 Task: Create a rule from the Recommended list, Task Added to this Project -> add SubTasks in the project BridgeForge with SubTasks Gather and Analyse Requirements , Design and Implement Solution , System Test and UAT , Release to Production / Go Live
Action: Mouse moved to (954, 85)
Screenshot: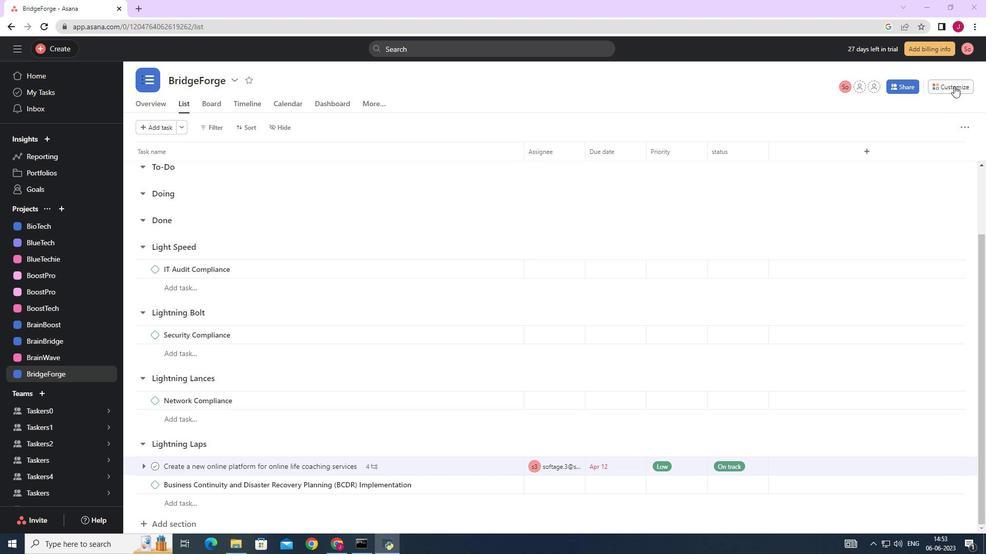 
Action: Mouse pressed left at (954, 85)
Screenshot: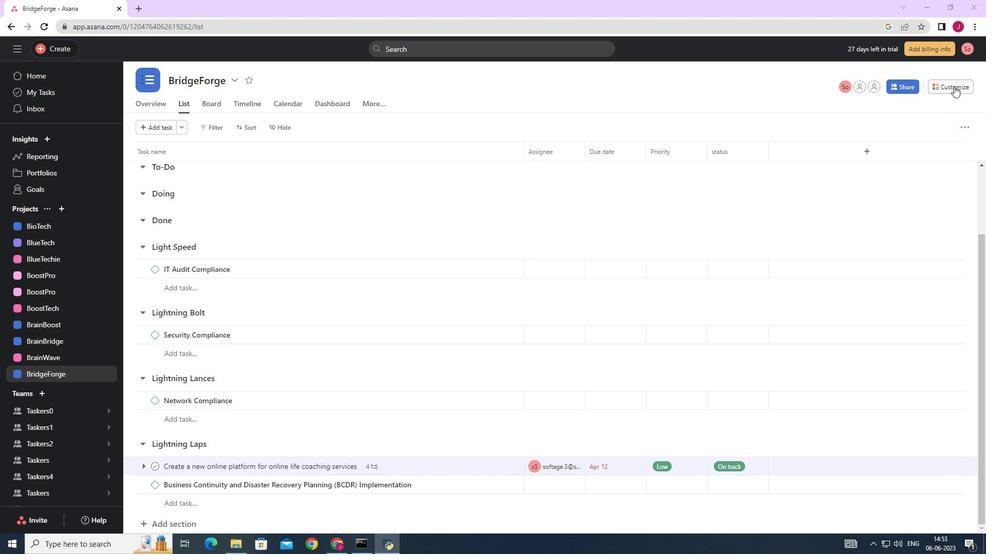 
Action: Mouse moved to (761, 225)
Screenshot: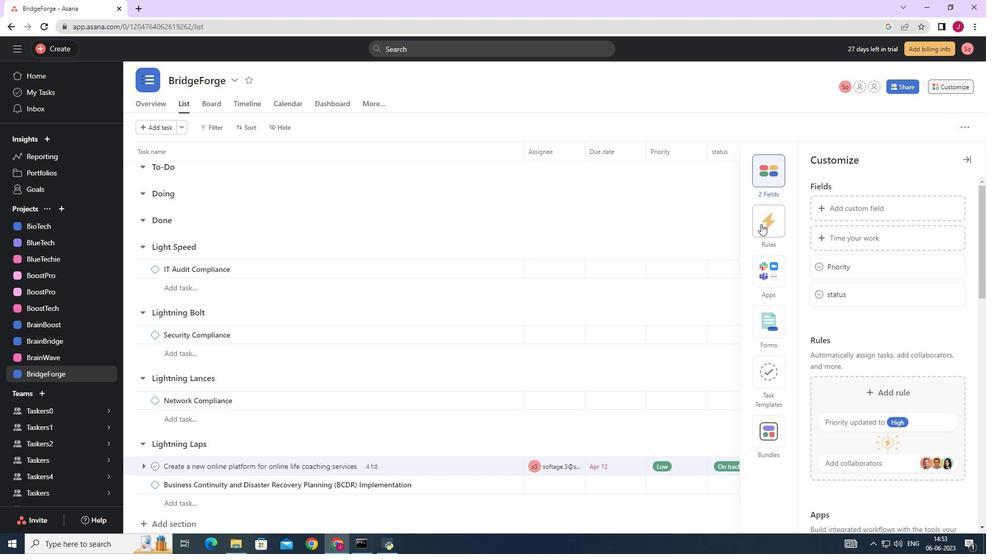 
Action: Mouse pressed left at (761, 225)
Screenshot: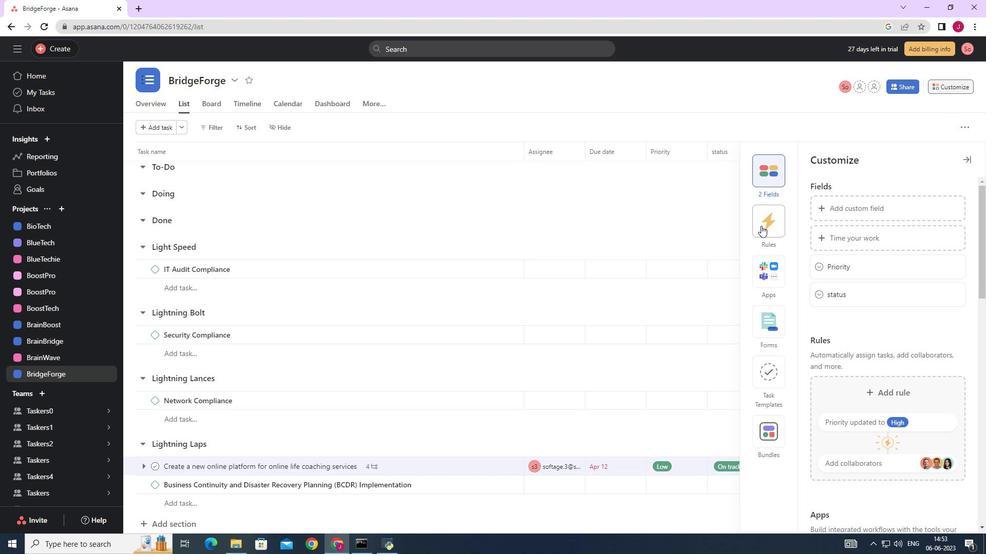 
Action: Mouse moved to (865, 241)
Screenshot: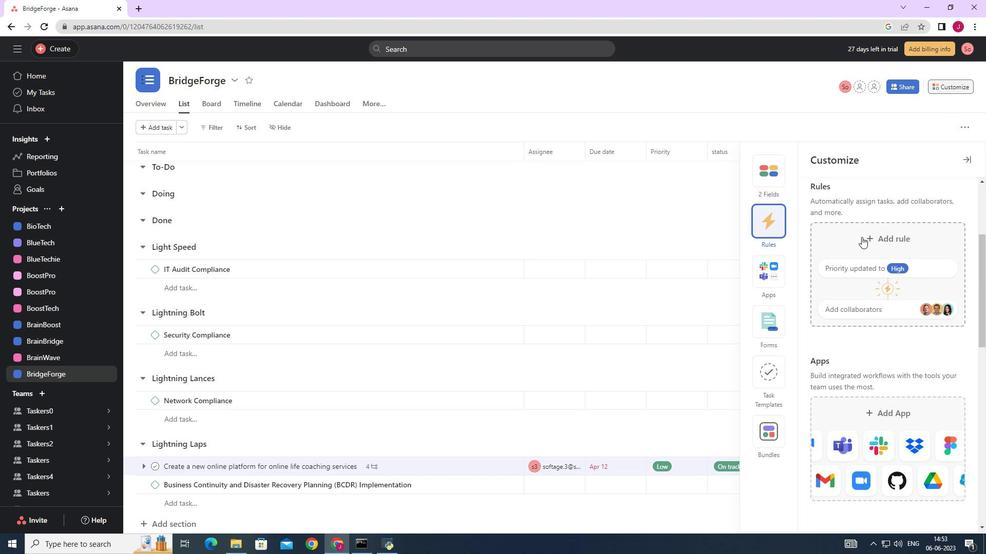 
Action: Mouse pressed left at (865, 241)
Screenshot: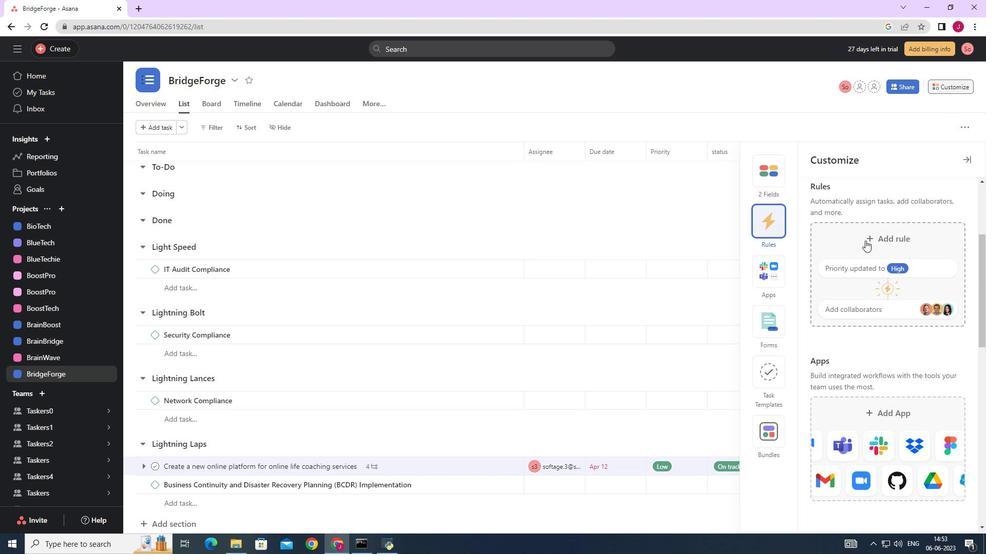 
Action: Mouse moved to (413, 157)
Screenshot: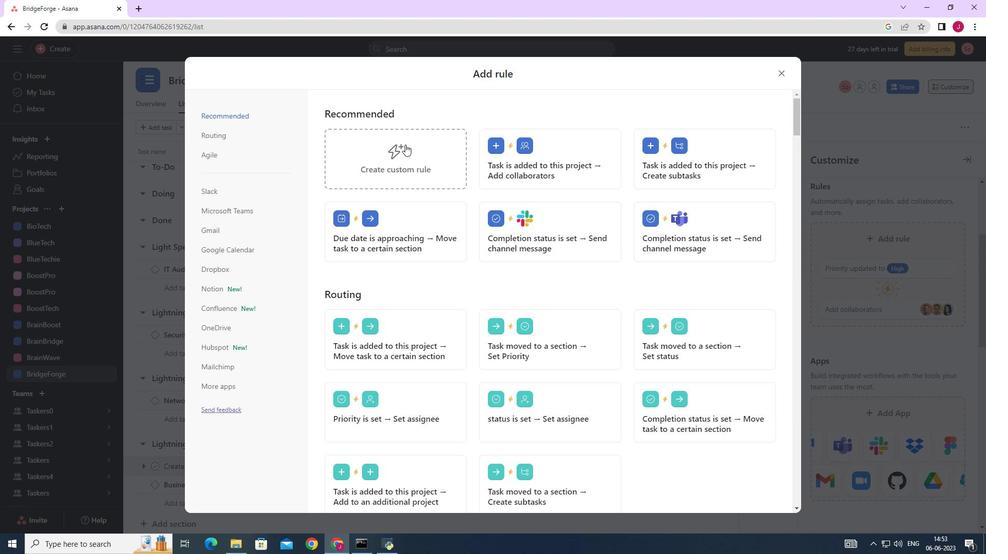 
Action: Mouse pressed left at (413, 157)
Screenshot: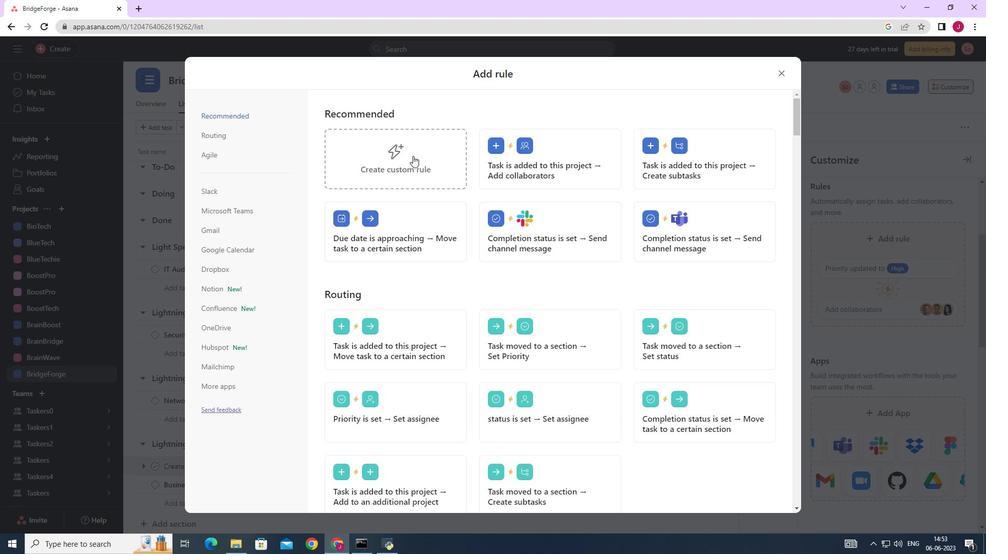 
Action: Mouse moved to (464, 271)
Screenshot: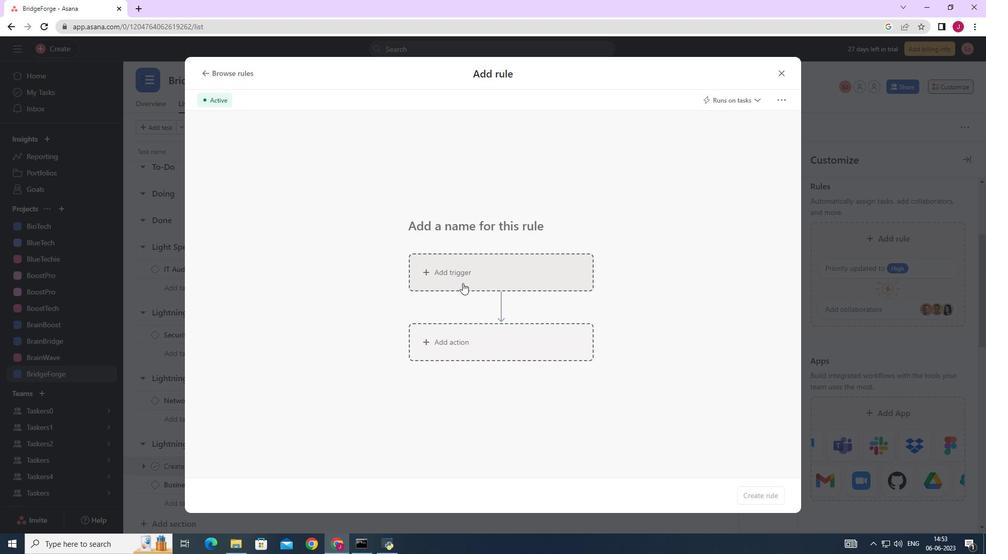 
Action: Mouse pressed left at (464, 271)
Screenshot: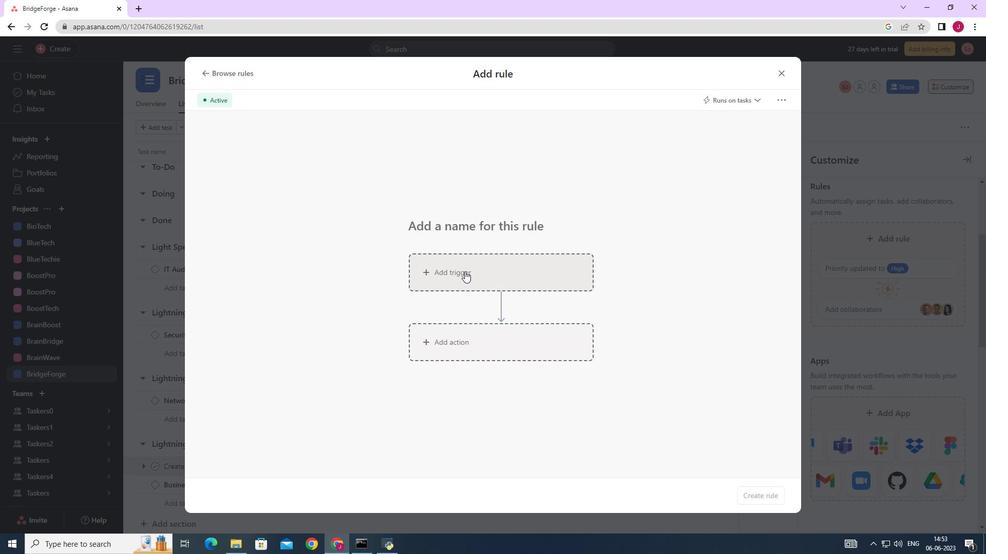 
Action: Mouse moved to (417, 326)
Screenshot: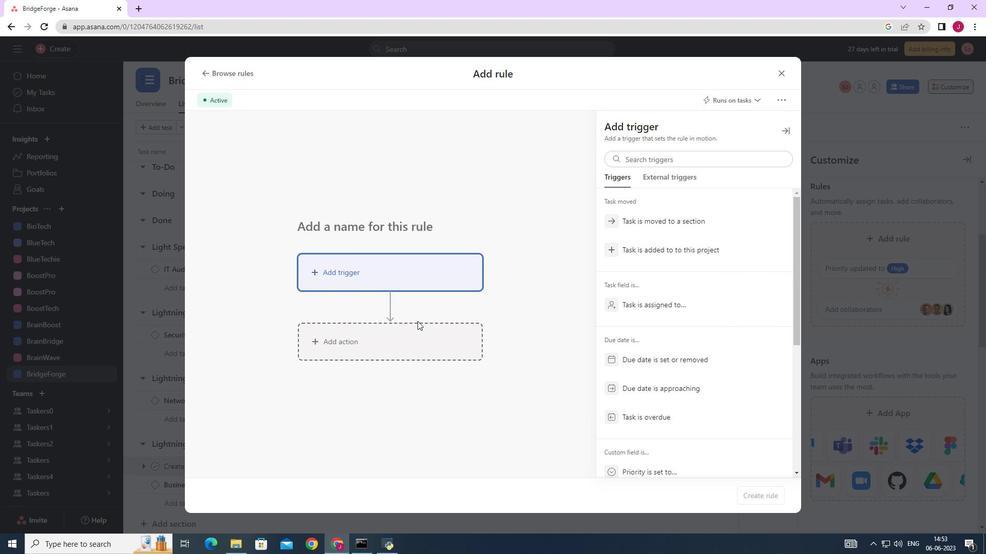
Action: Mouse pressed left at (417, 326)
Screenshot: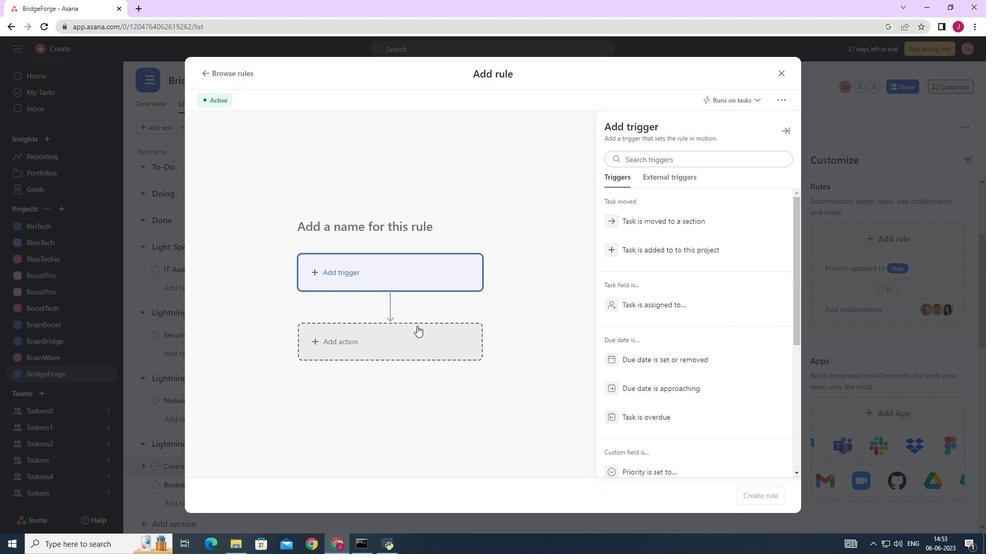 
Action: Mouse moved to (448, 342)
Screenshot: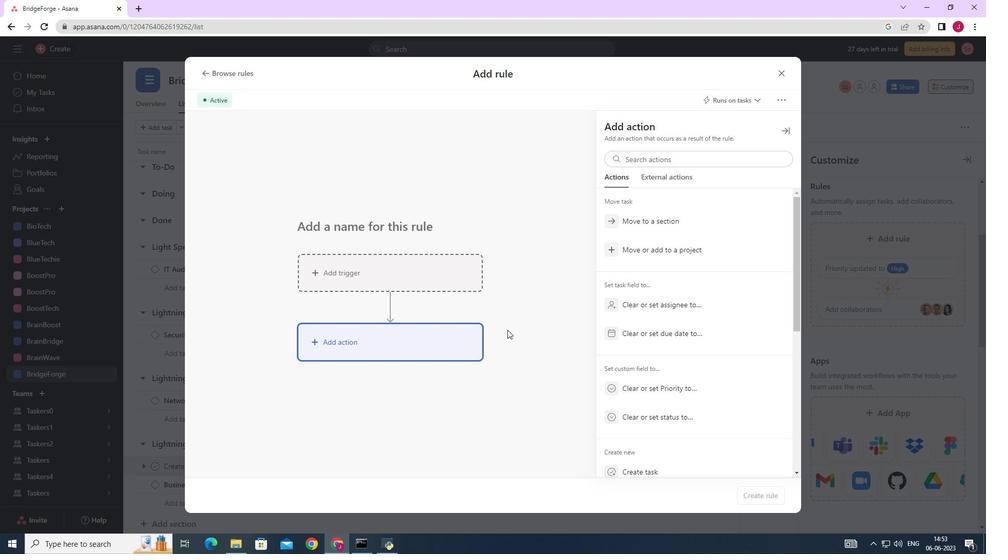 
Action: Mouse pressed left at (448, 342)
Screenshot: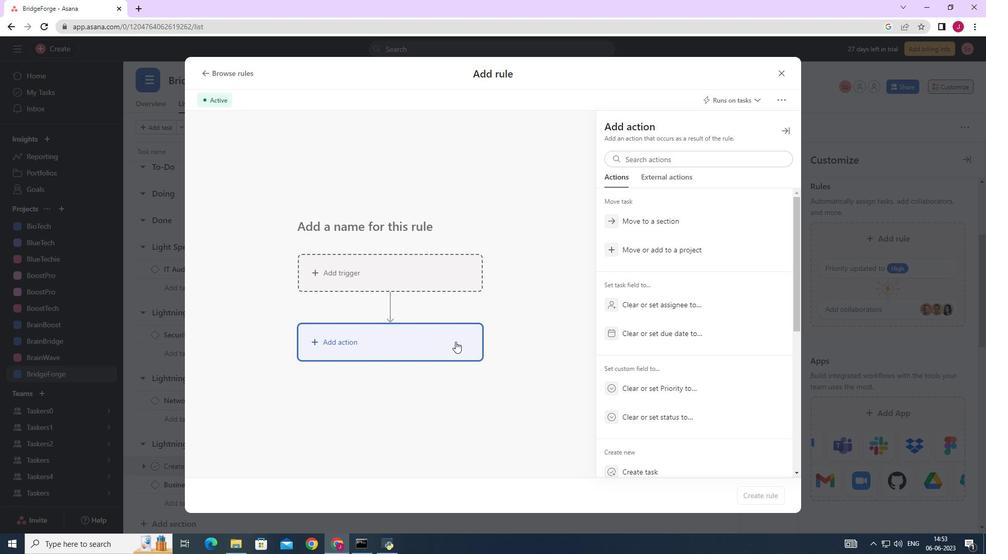 
Action: Mouse moved to (599, 311)
Screenshot: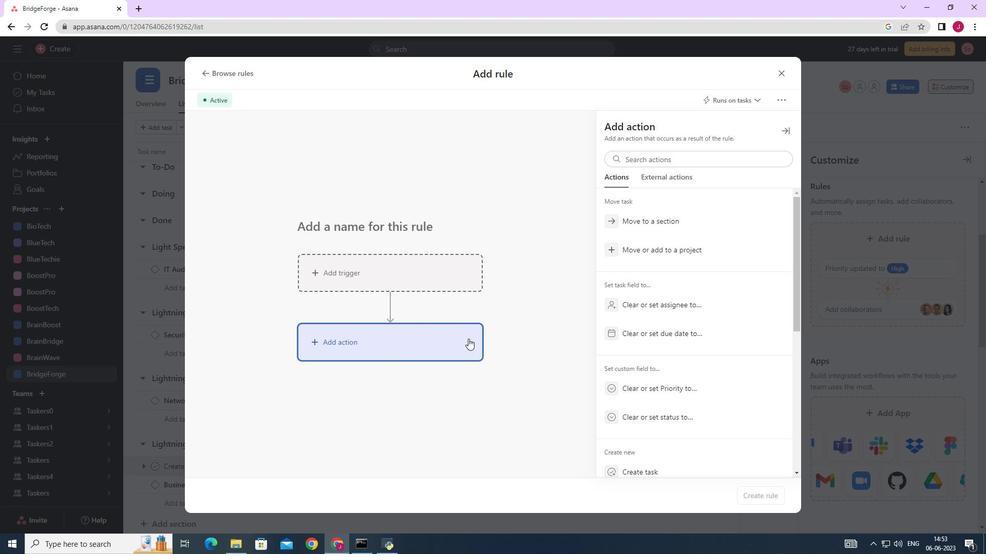 
Action: Mouse scrolled (599, 311) with delta (0, 0)
Screenshot: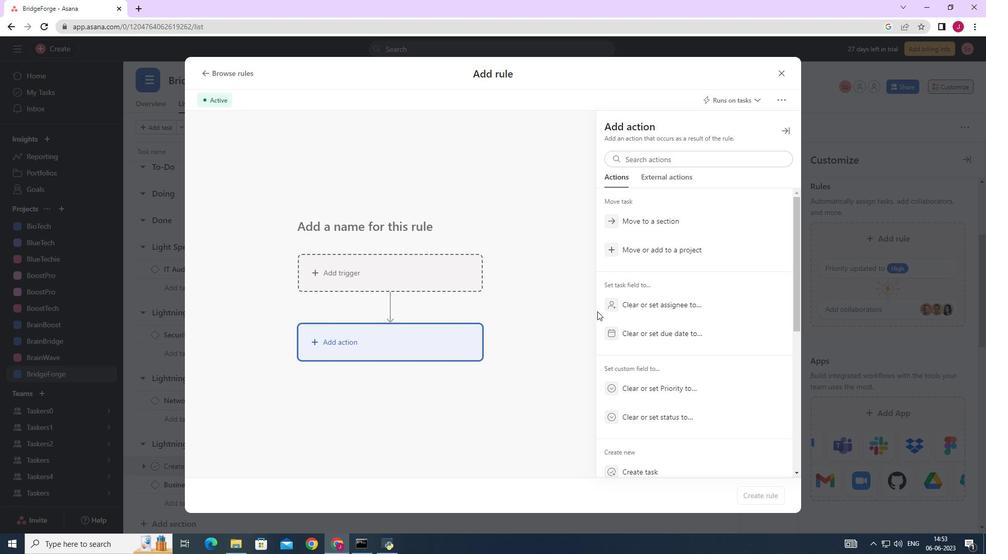 
Action: Mouse scrolled (599, 311) with delta (0, 0)
Screenshot: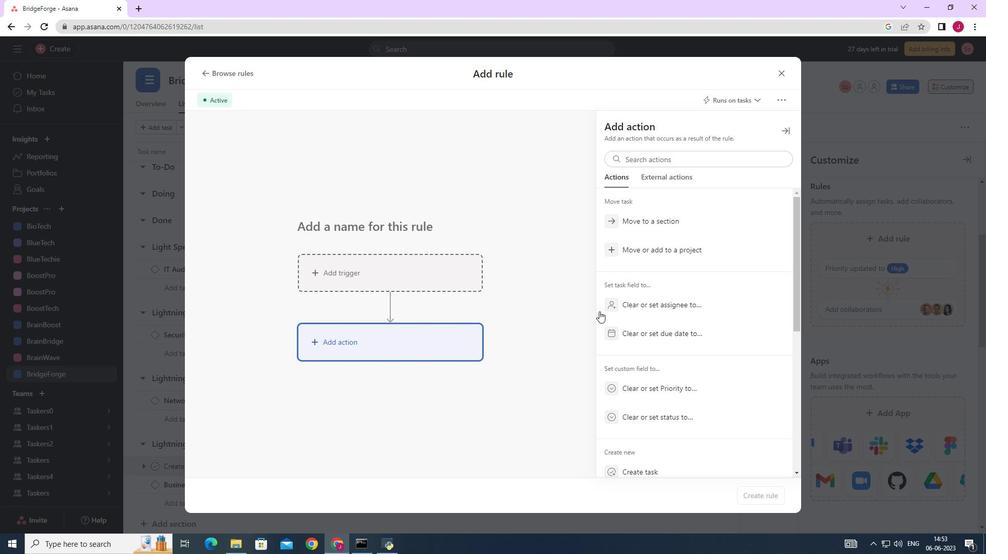 
Action: Mouse scrolled (599, 311) with delta (0, 0)
Screenshot: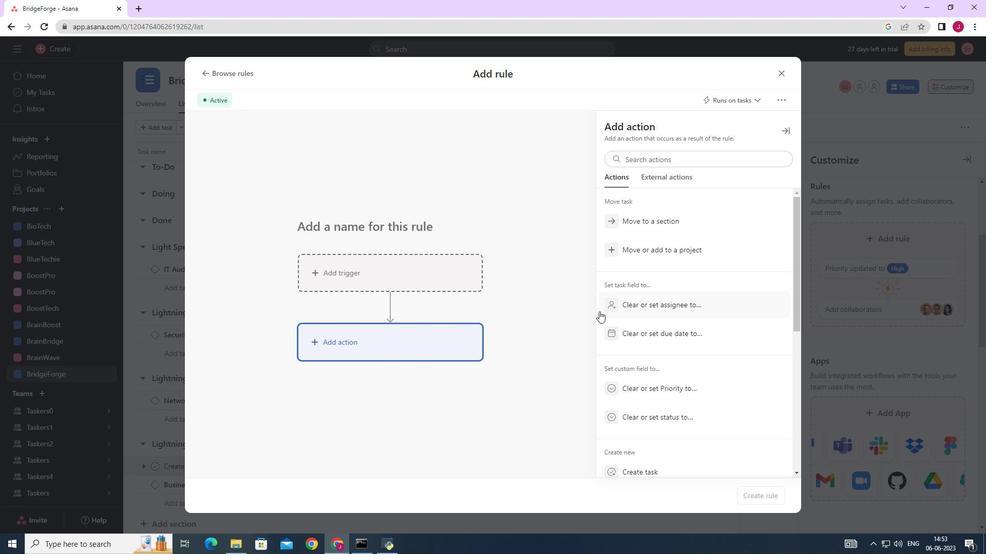 
Action: Mouse moved to (657, 347)
Screenshot: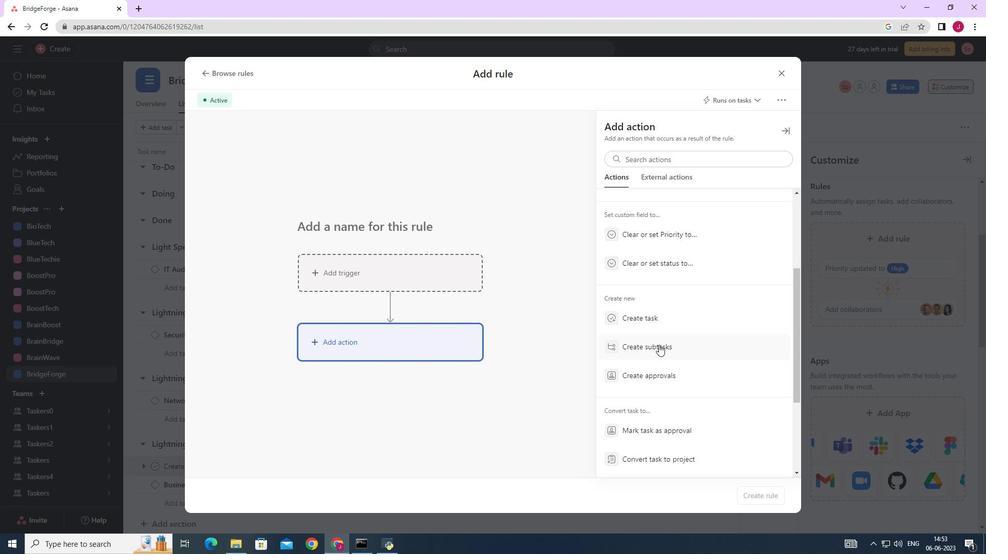 
Action: Mouse pressed left at (657, 347)
Screenshot: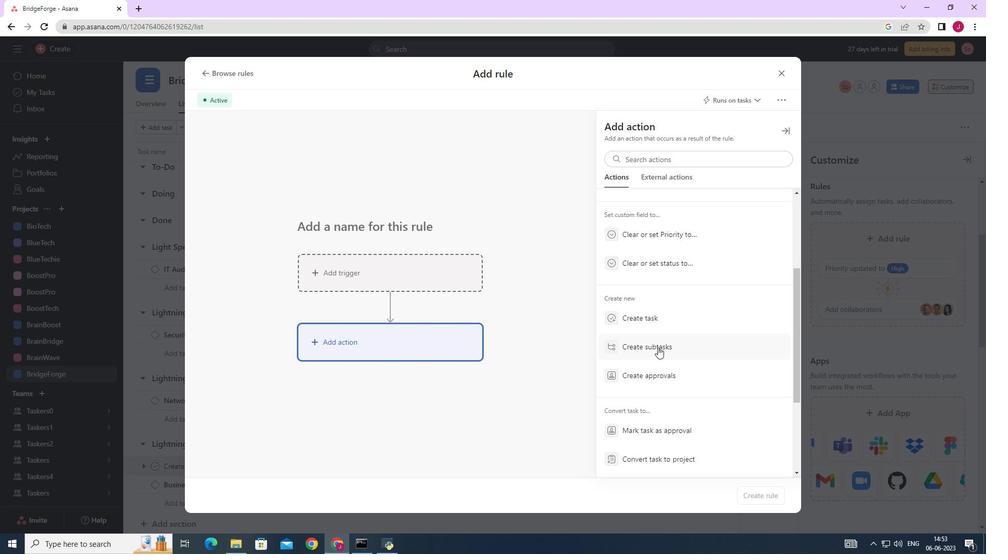 
Action: Mouse moved to (653, 165)
Screenshot: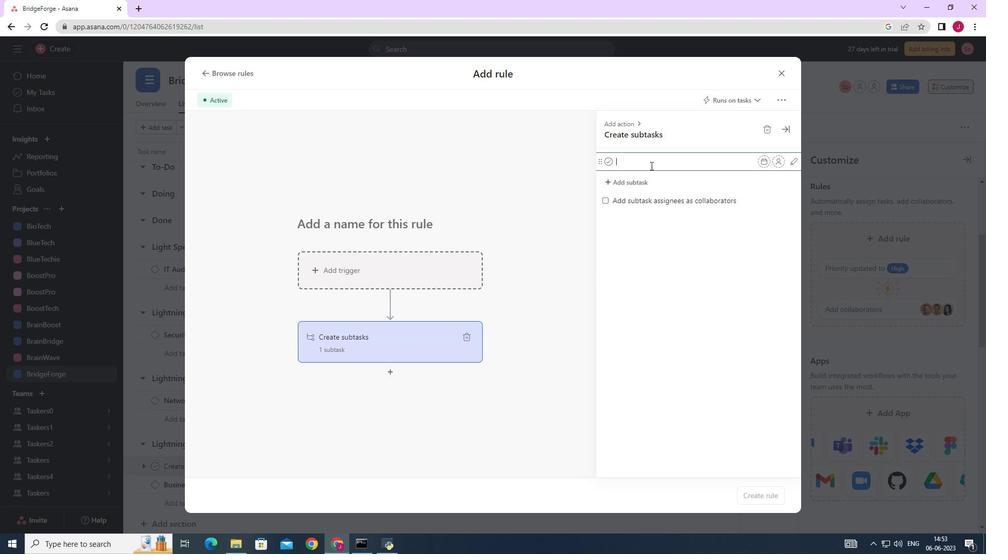 
Action: Key pressed <Key.caps_lock>G<Key.caps_lock>ather<Key.space>and<Key.space><Key.caps_lock>A<Key.caps_lock>nalyse<Key.space><Key.caps_lock>R<Key.caps_lock>equirements<Key.enter><Key.caps_lock>D<Key.caps_lock>esign<Key.space>and<Key.space><Key.caps_lock>I<Key.caps_lock>mplement<Key.space><Key.caps_lock>S<Key.caps_lock>olution<Key.enter><Key.caps_lock>S<Key.caps_lock>ystem<Key.space><Key.caps_lock>T<Key.caps_lock>est<Key.space>and<Key.space><Key.caps_lock>UAT<Key.enter><Key.caps_lock>r<Key.backspace><Key.caps_lock>R<Key.caps_lock>elease<Key.space>to<Key.space>production<Key.space>//<Key.space><Key.backspace><Key.backspace><Key.space><Key.caps_lock>L<Key.caps_lock>ive<Key.space><Key.backspace><Key.backspace><Key.backspace><Key.backspace><Key.backspace><Key.caps_lock>G<Key.caps_lock>o<Key.space><Key.caps_lock>L<Key.caps_lock>ive<Key.enter>
Screenshot: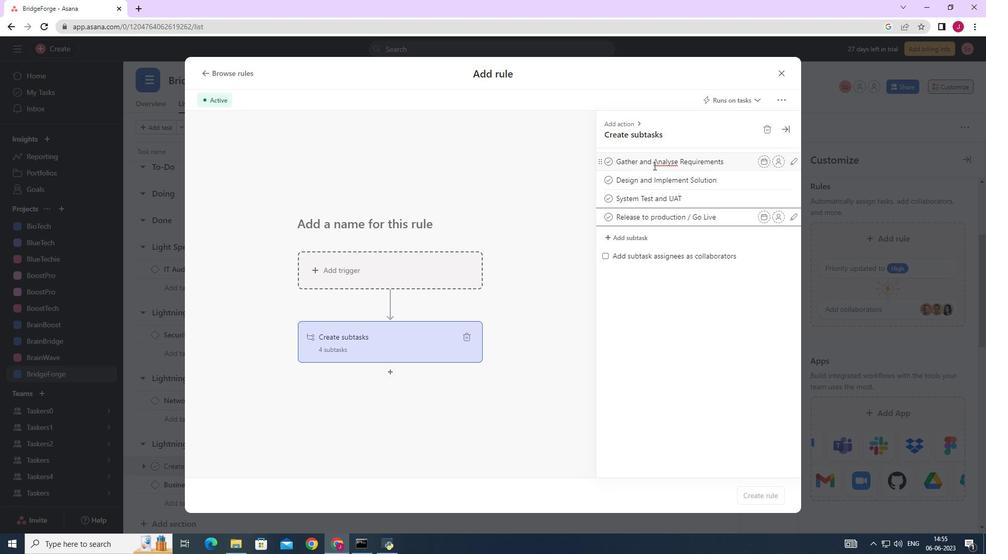
Action: Mouse moved to (783, 68)
Screenshot: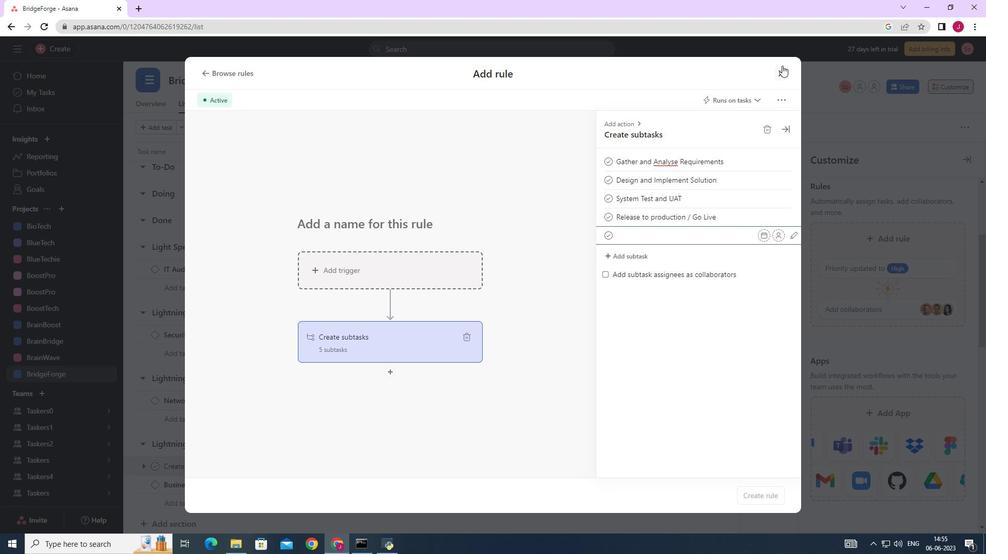 
Action: Mouse pressed left at (783, 68)
Screenshot: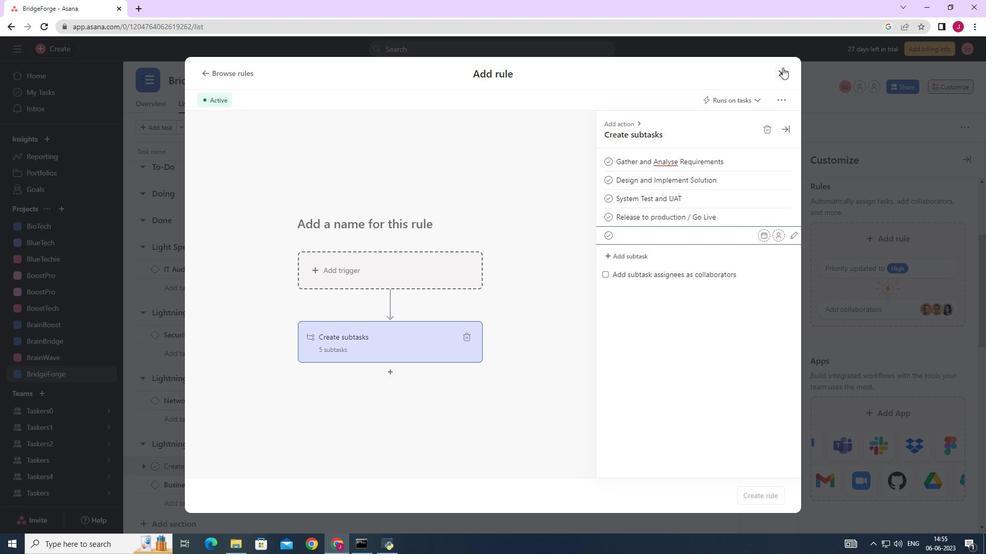 
Action: Mouse moved to (785, 100)
Screenshot: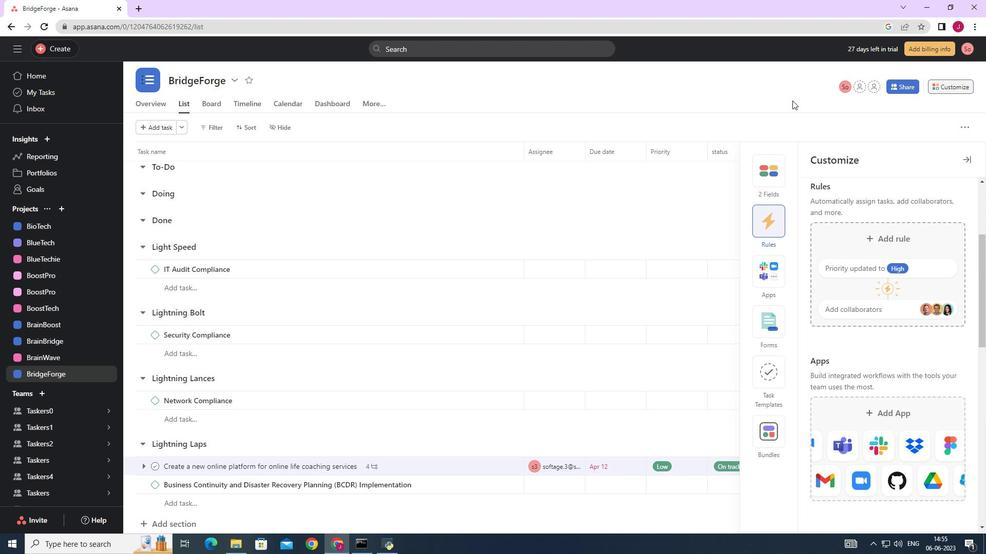 
